 Task: Use the formula "DOLLARFR" in spreadsheet "Project portfolio".
Action: Mouse moved to (209, 406)
Screenshot: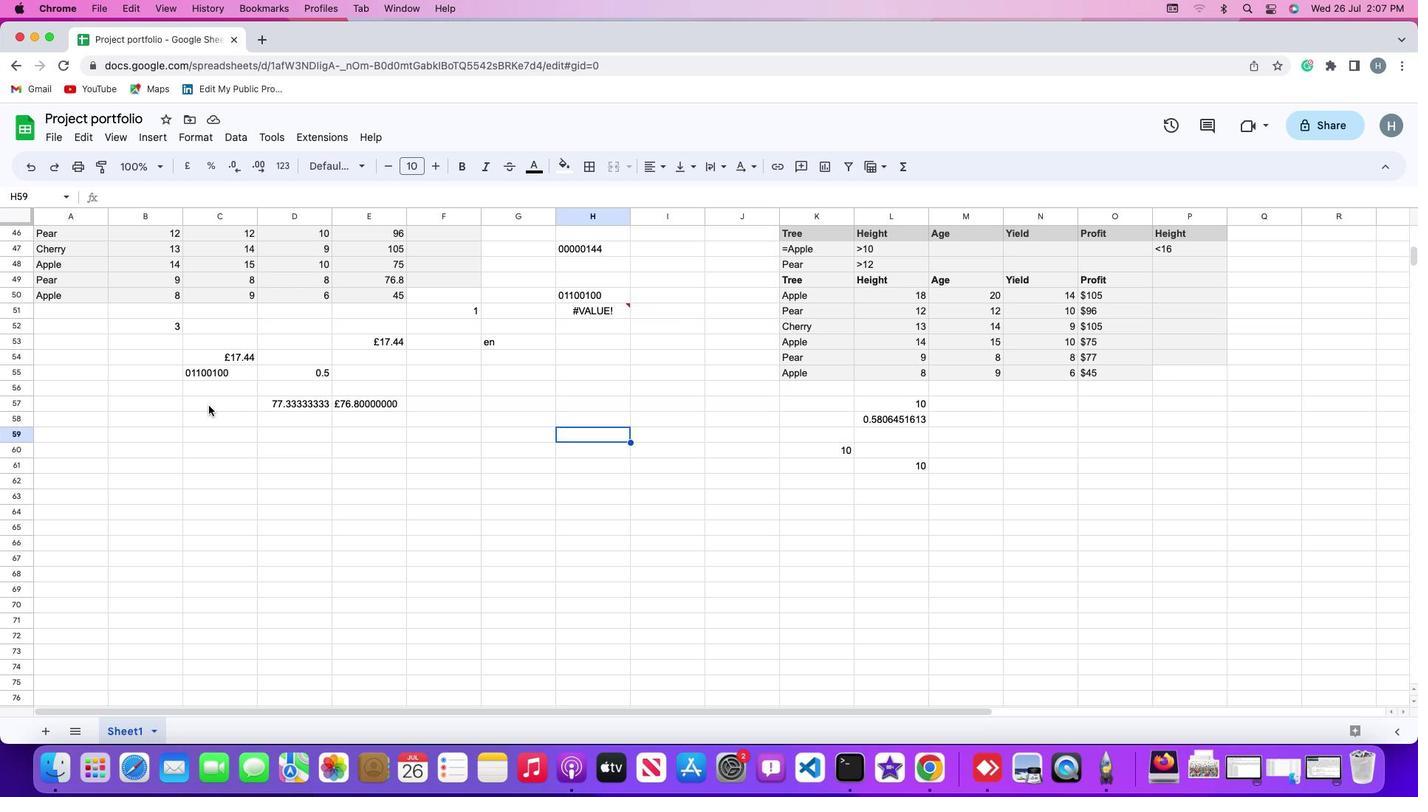 
Action: Mouse pressed left at (209, 406)
Screenshot: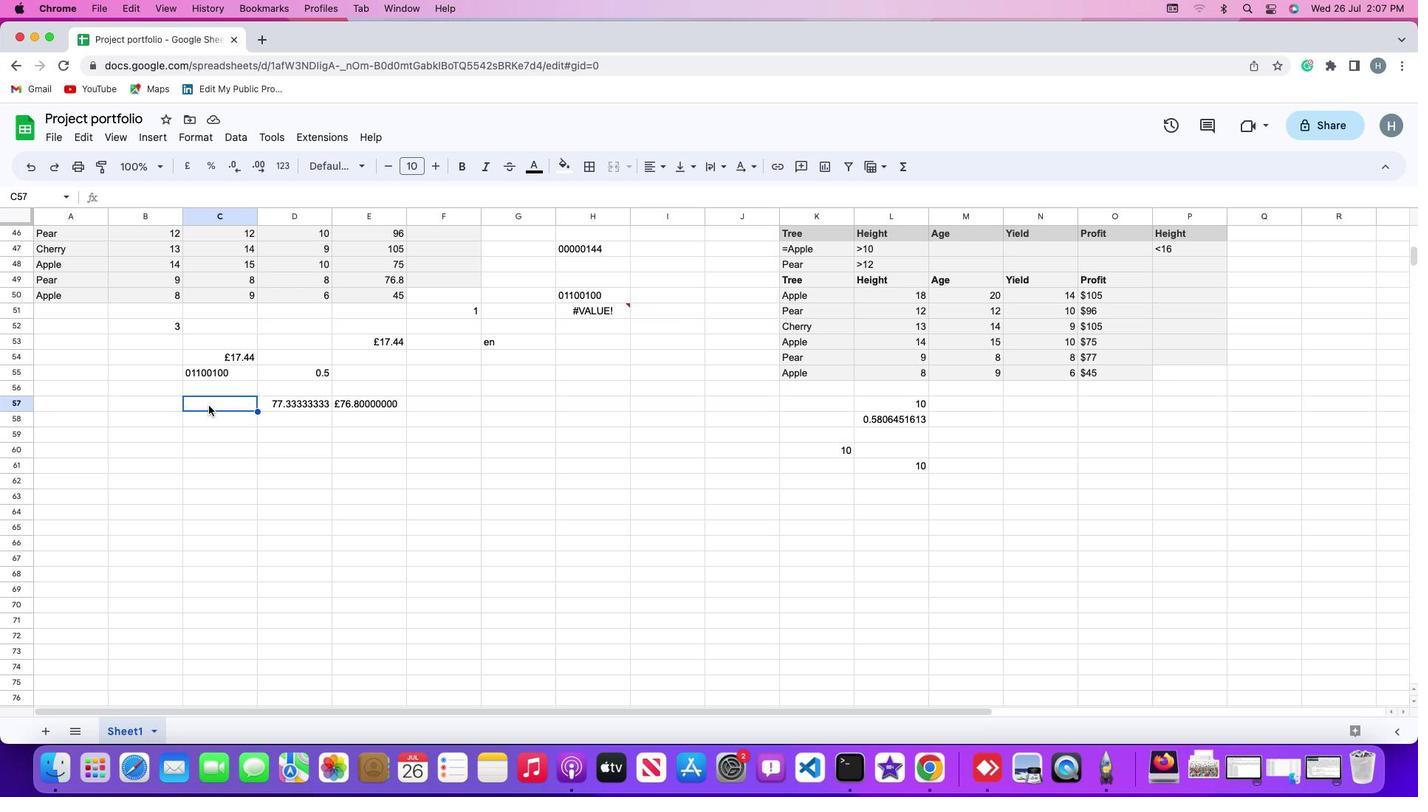 
Action: Mouse moved to (158, 132)
Screenshot: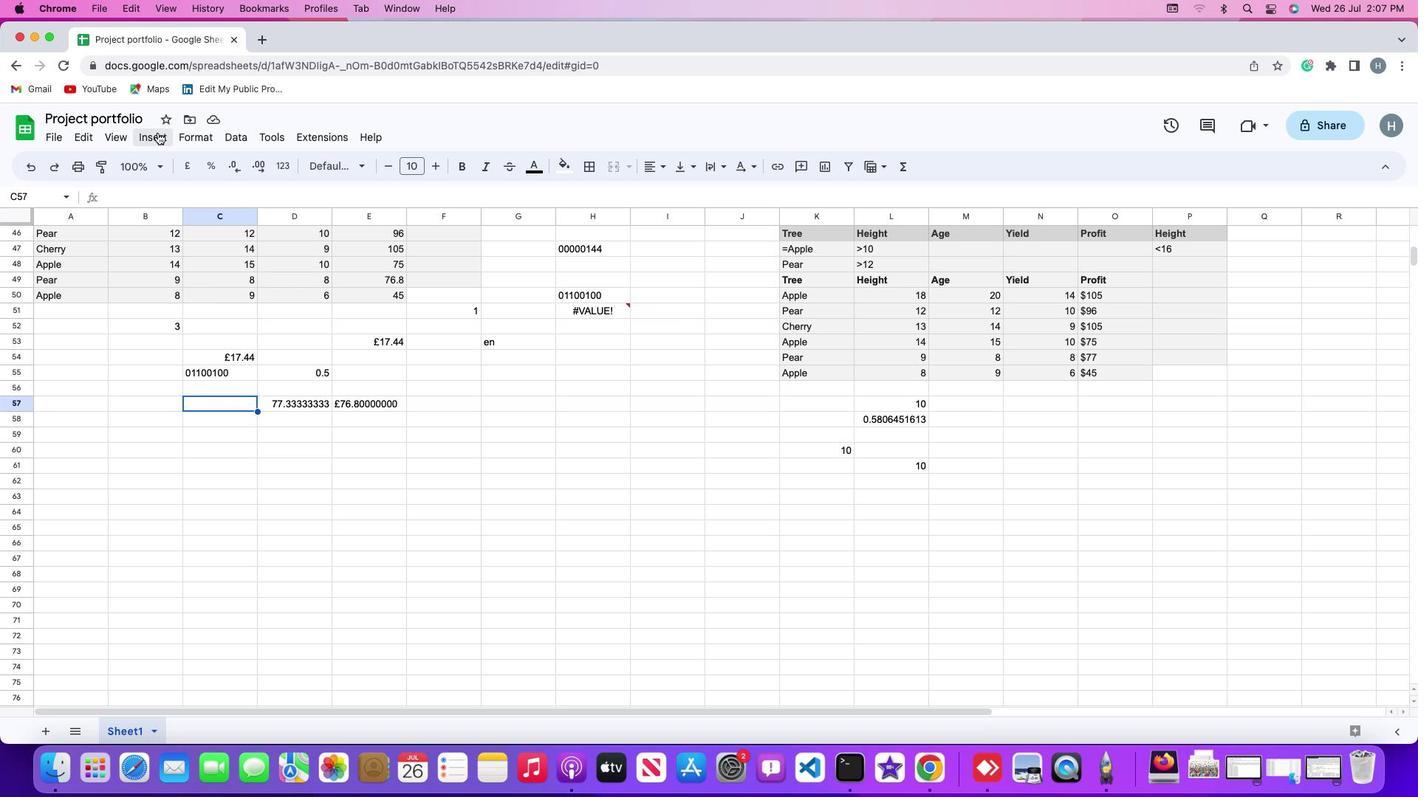 
Action: Mouse pressed left at (158, 132)
Screenshot: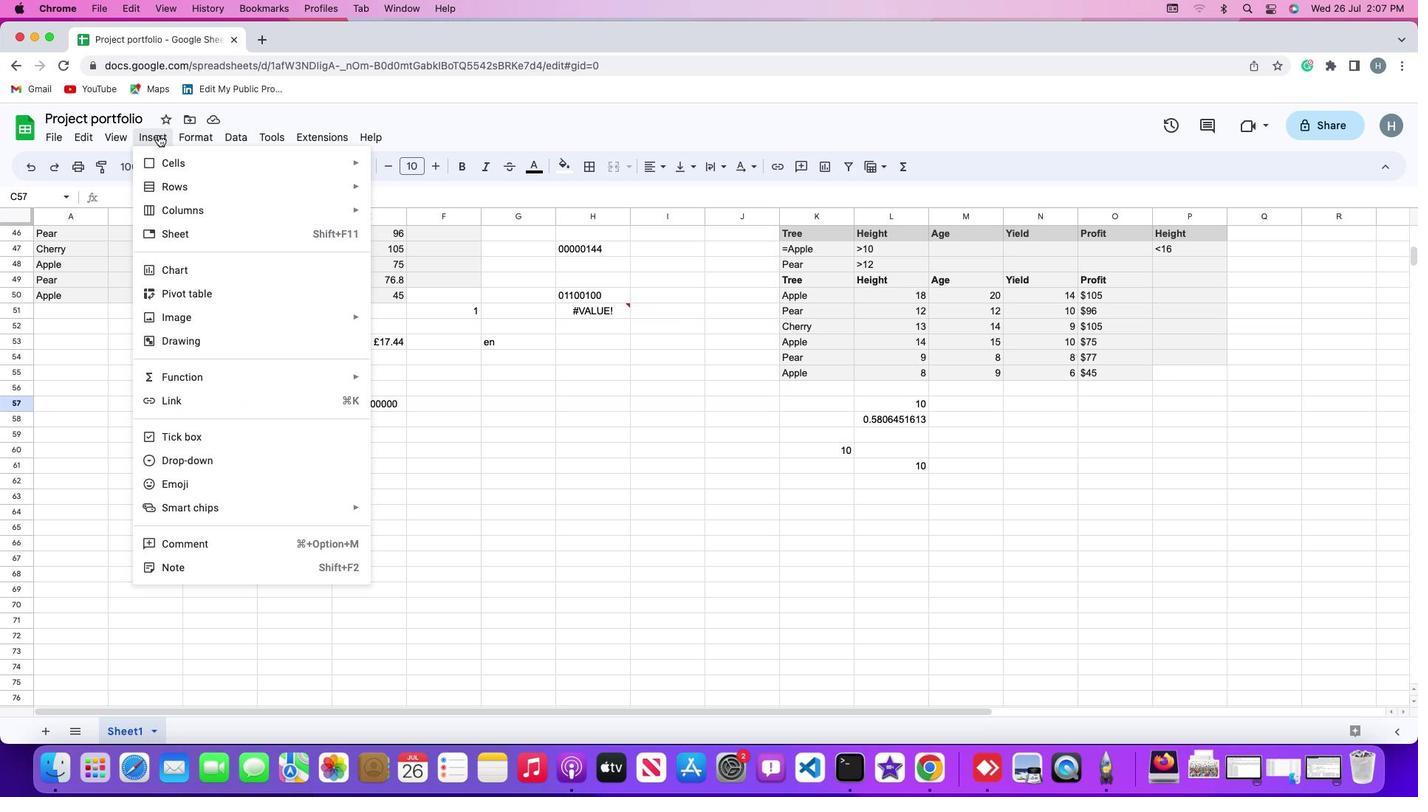 
Action: Mouse moved to (195, 378)
Screenshot: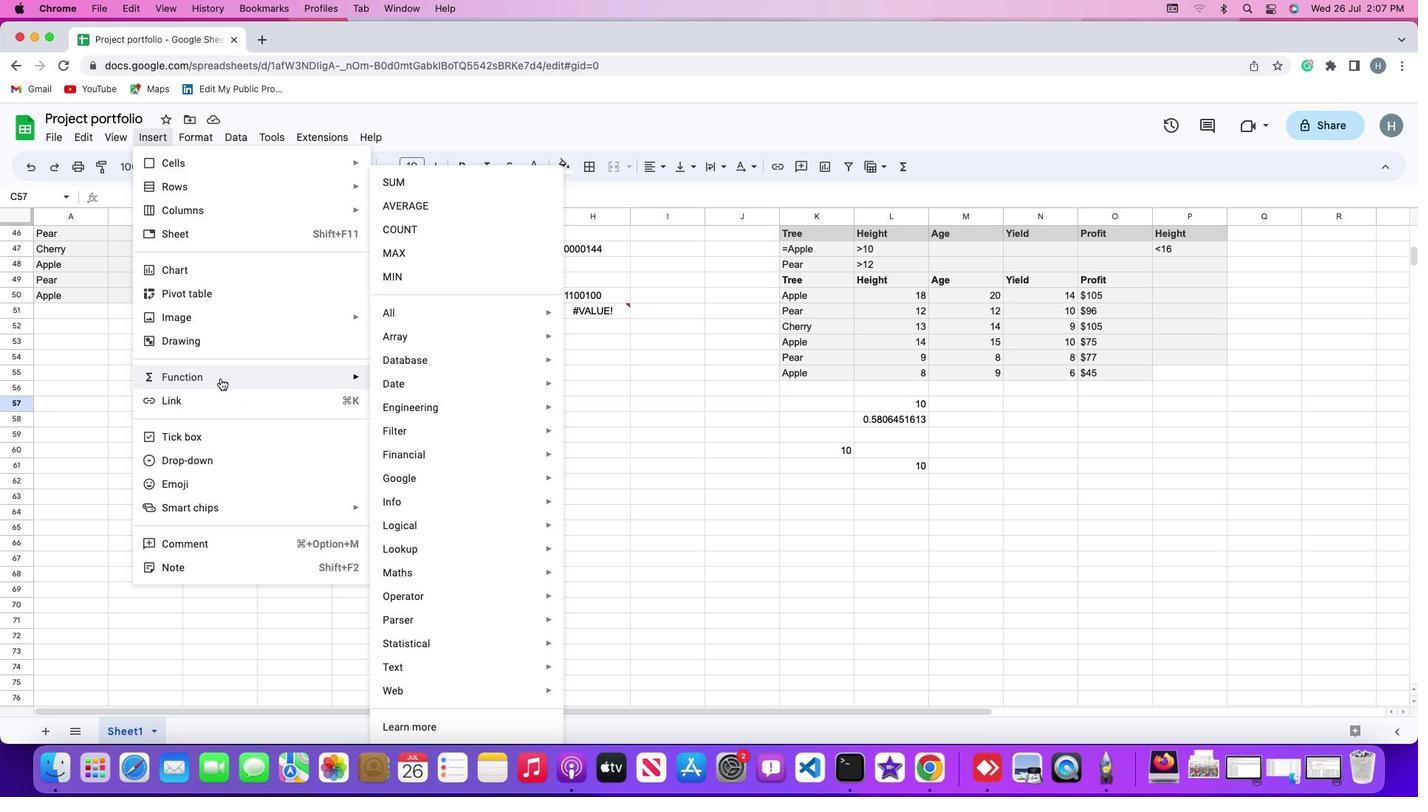 
Action: Mouse pressed left at (195, 378)
Screenshot: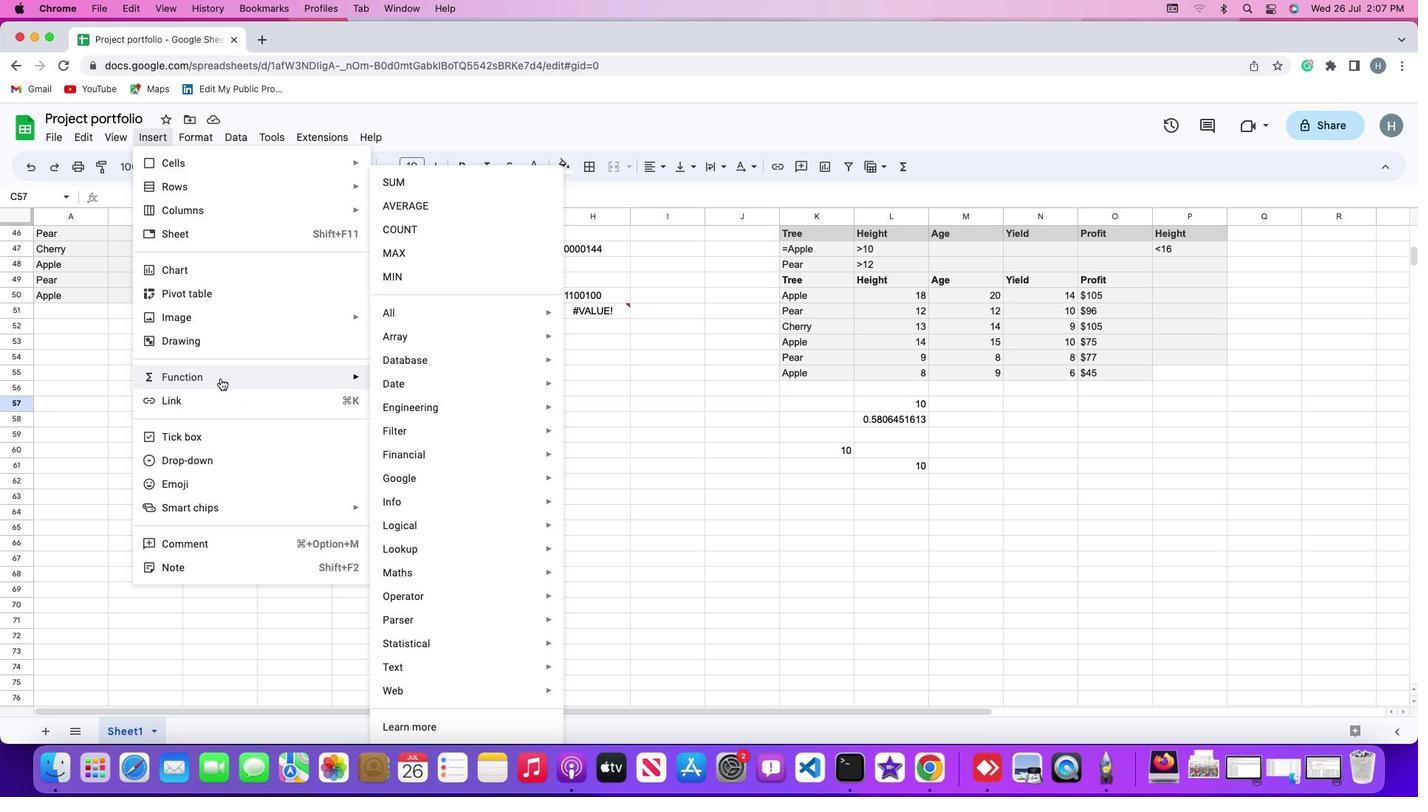 
Action: Mouse moved to (449, 316)
Screenshot: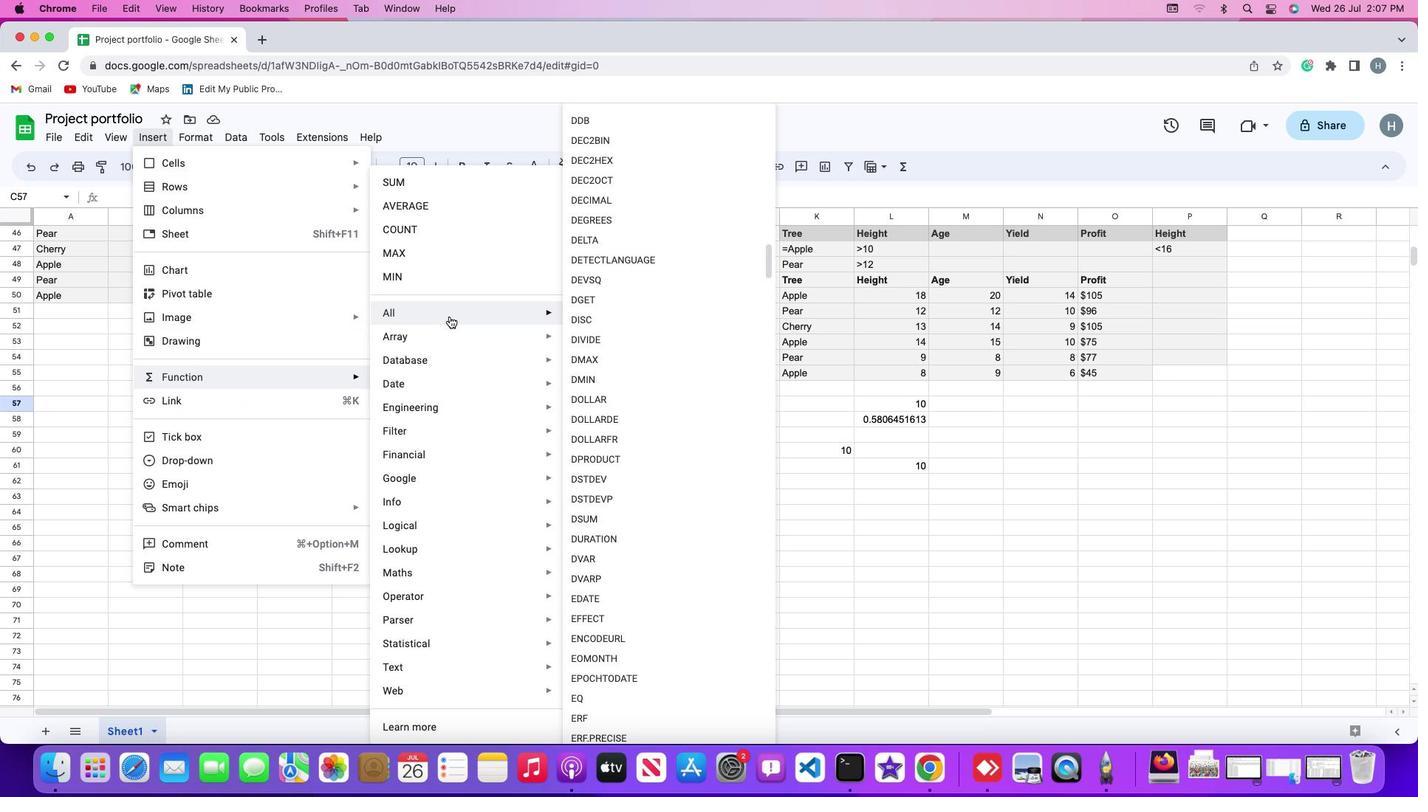 
Action: Mouse pressed left at (449, 316)
Screenshot: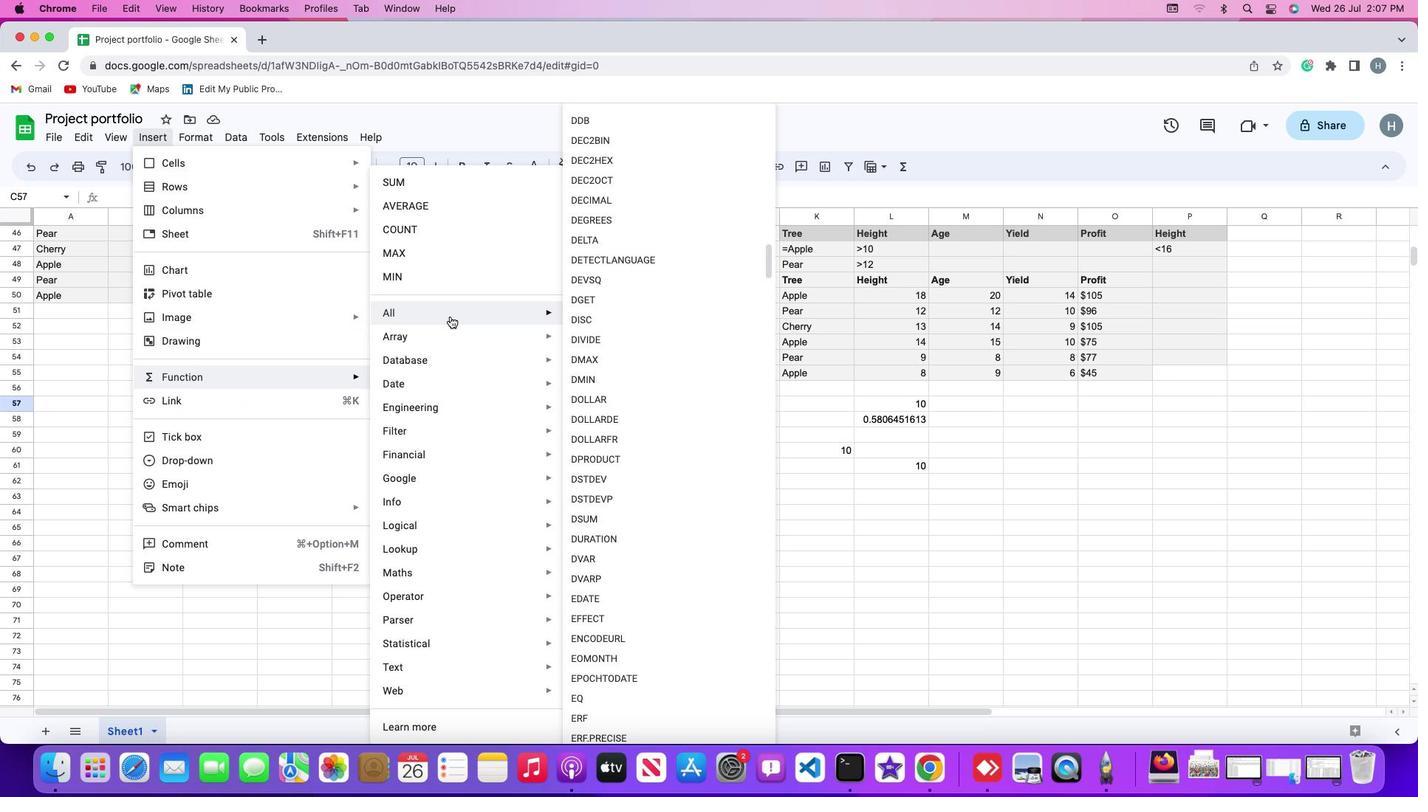 
Action: Mouse moved to (593, 441)
Screenshot: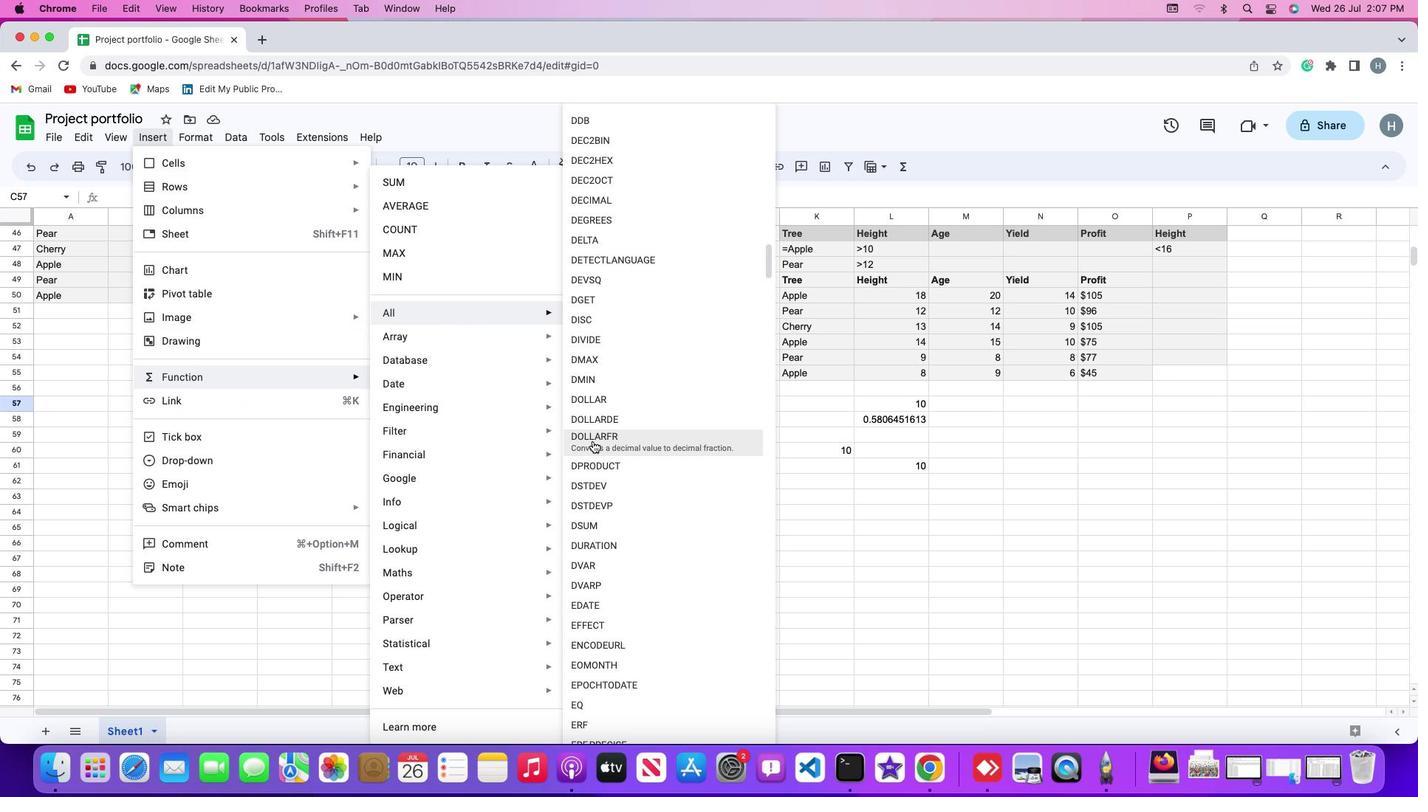 
Action: Mouse pressed left at (593, 441)
Screenshot: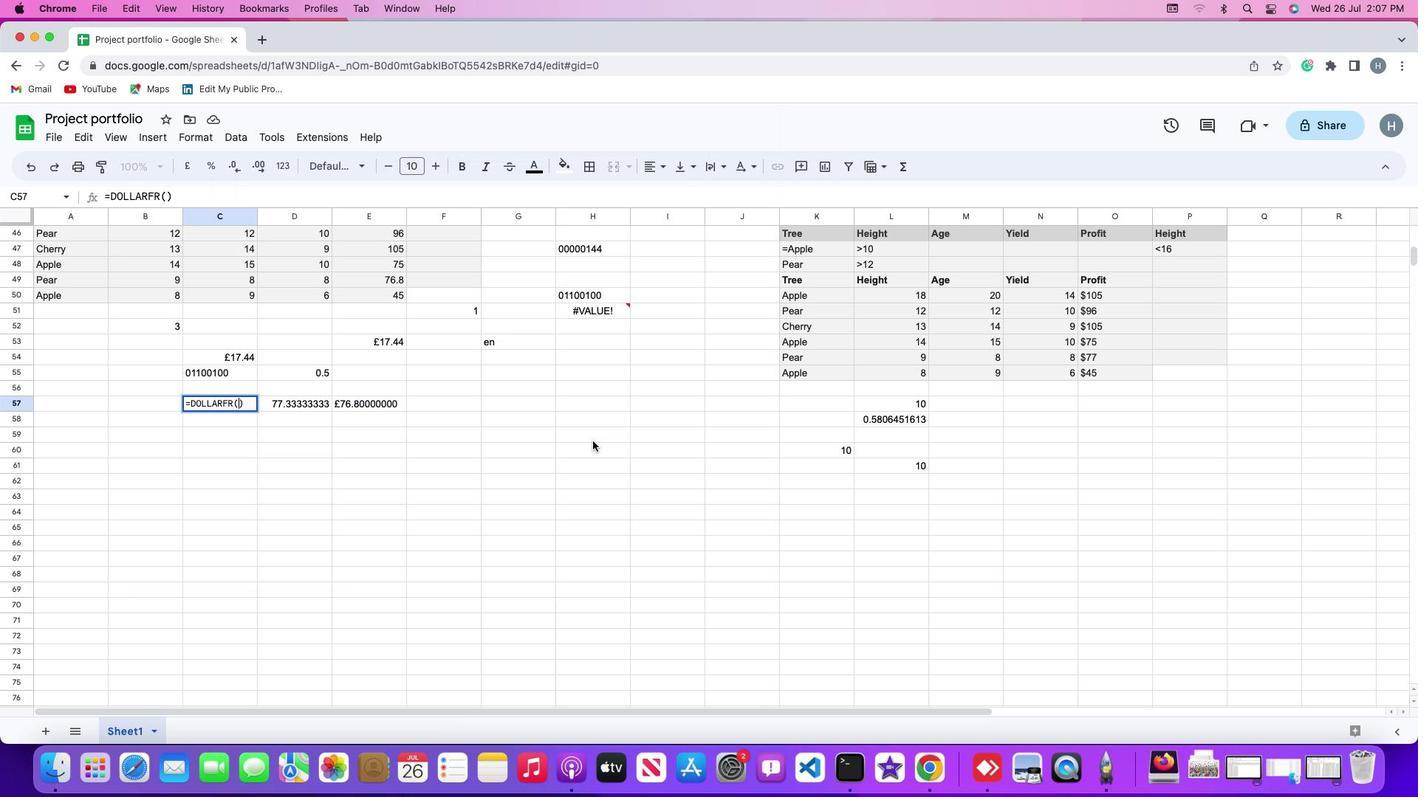 
Action: Mouse moved to (377, 276)
Screenshot: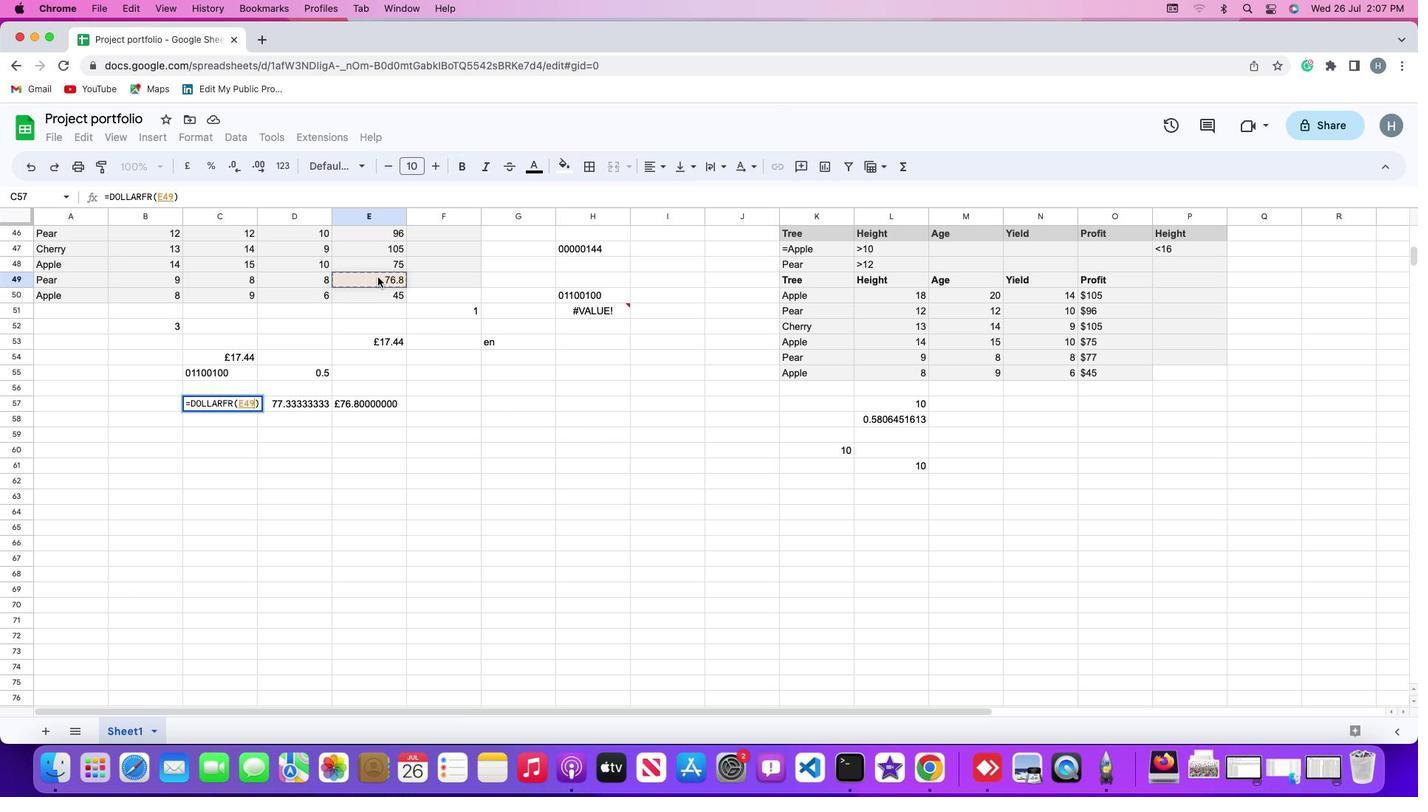 
Action: Mouse pressed left at (377, 276)
Screenshot: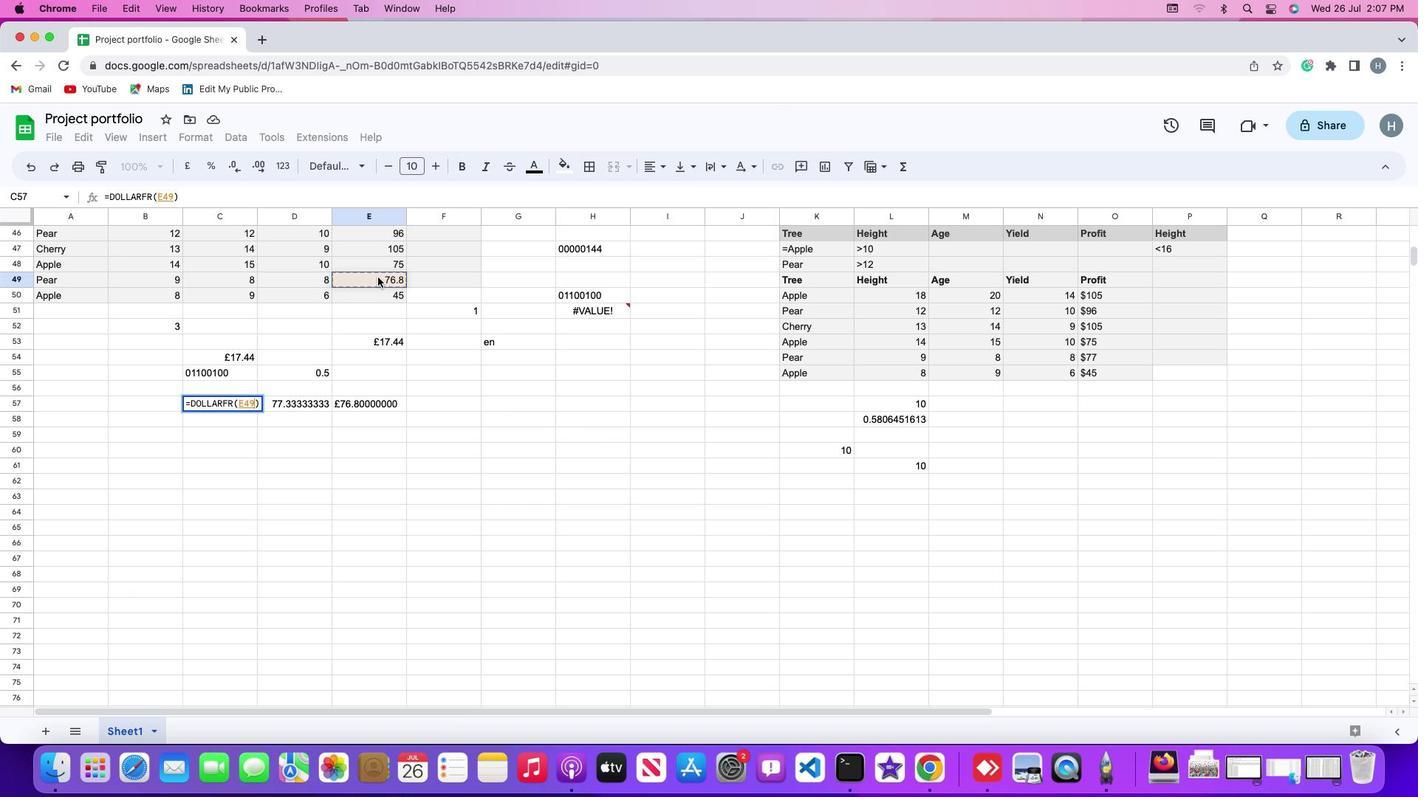 
Action: Key pressed ','
Screenshot: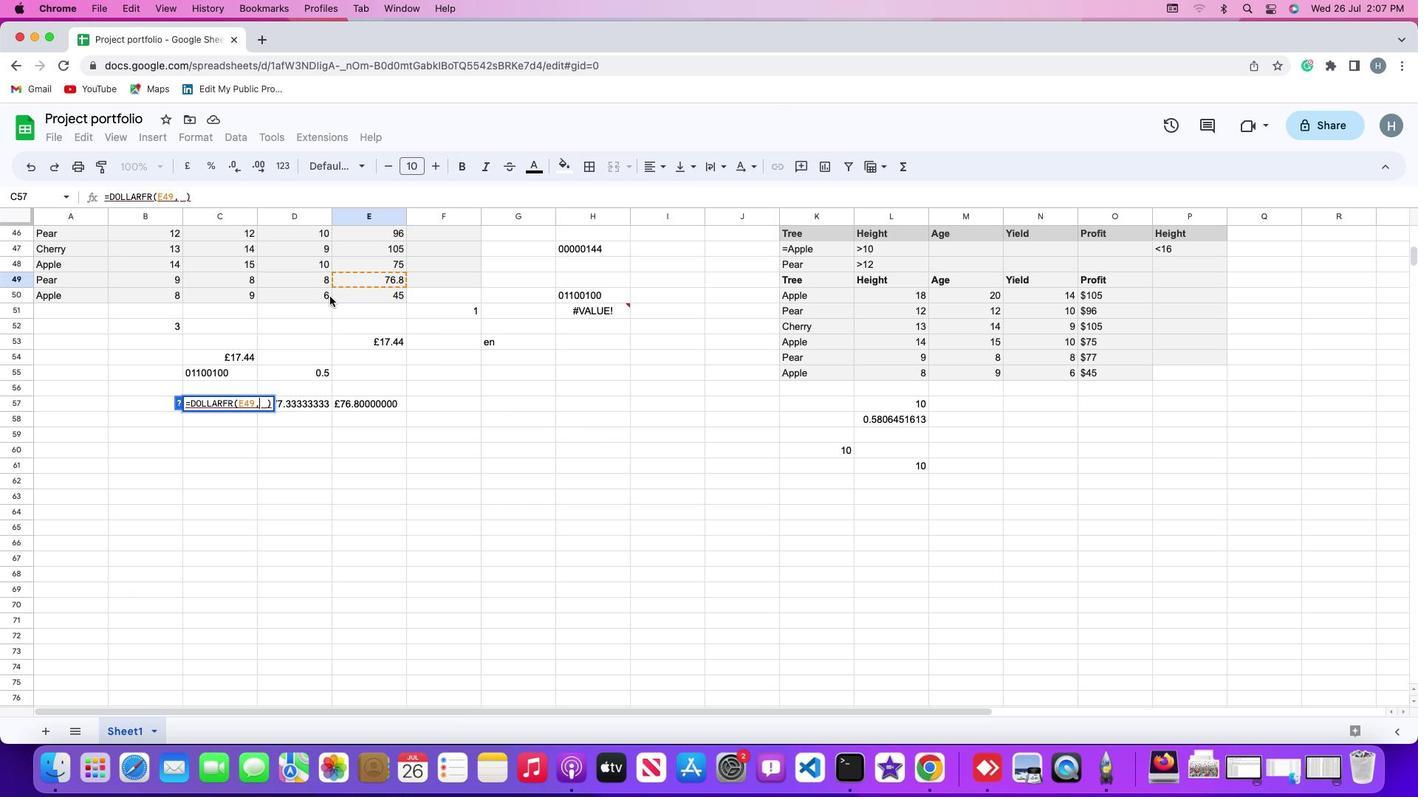 
Action: Mouse moved to (311, 296)
Screenshot: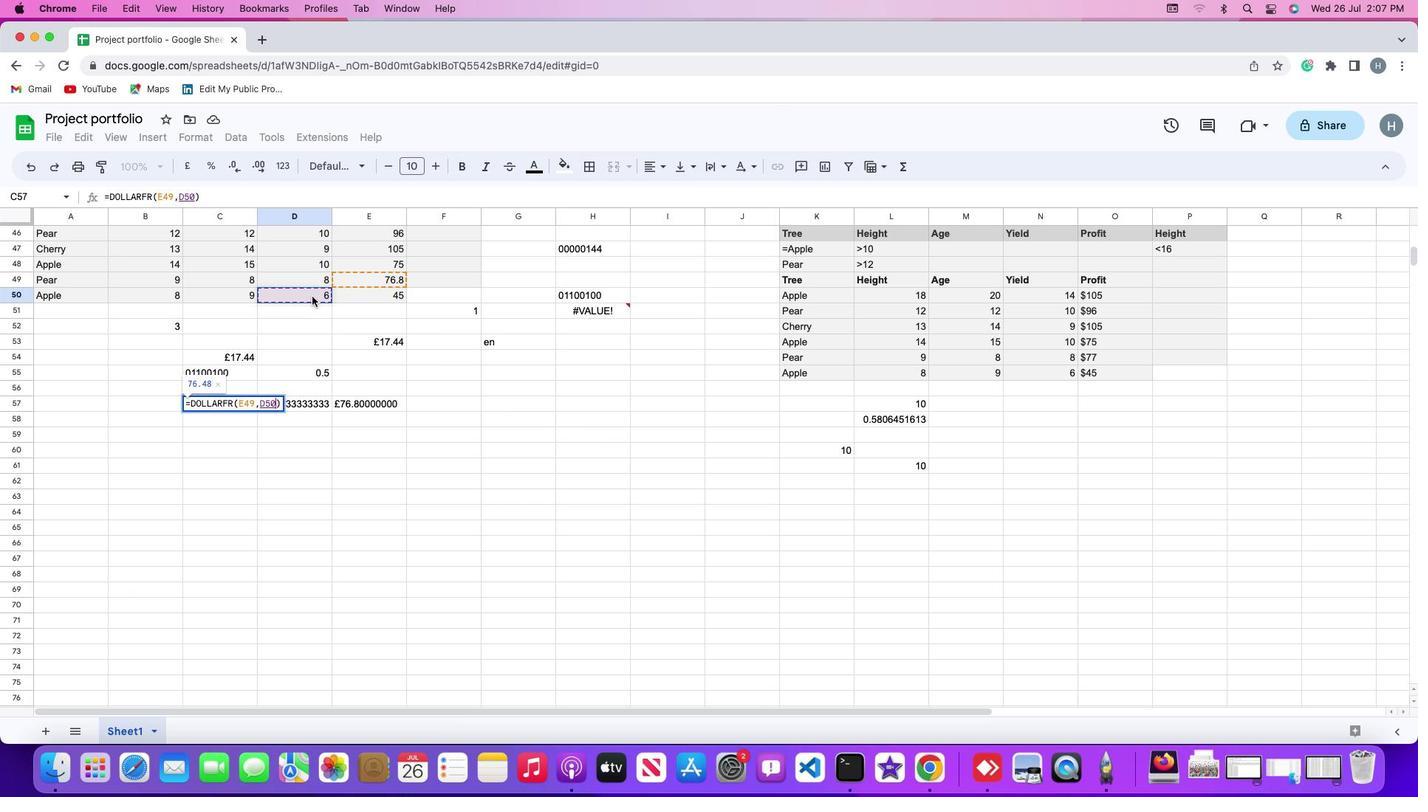 
Action: Mouse pressed left at (311, 296)
Screenshot: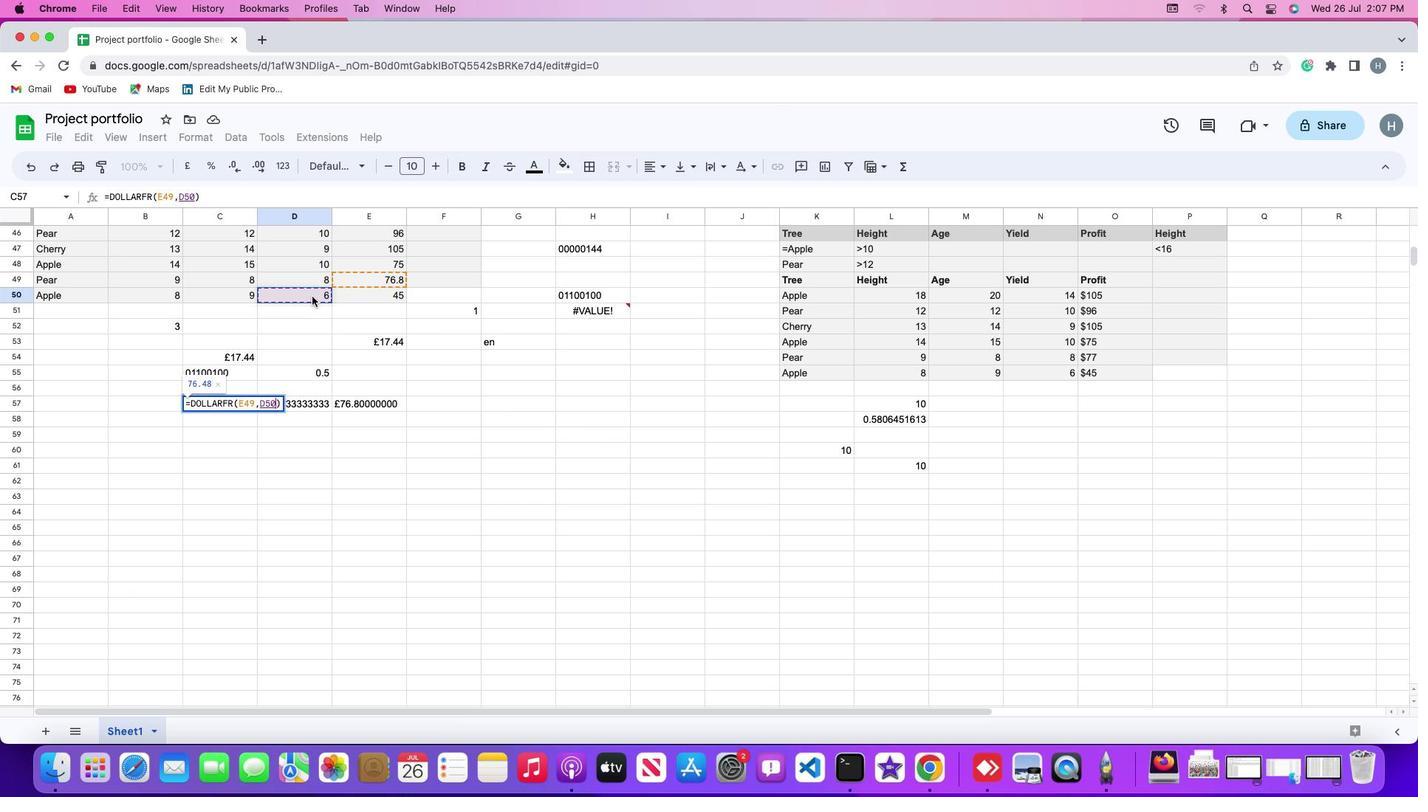
Action: Mouse moved to (311, 296)
Screenshot: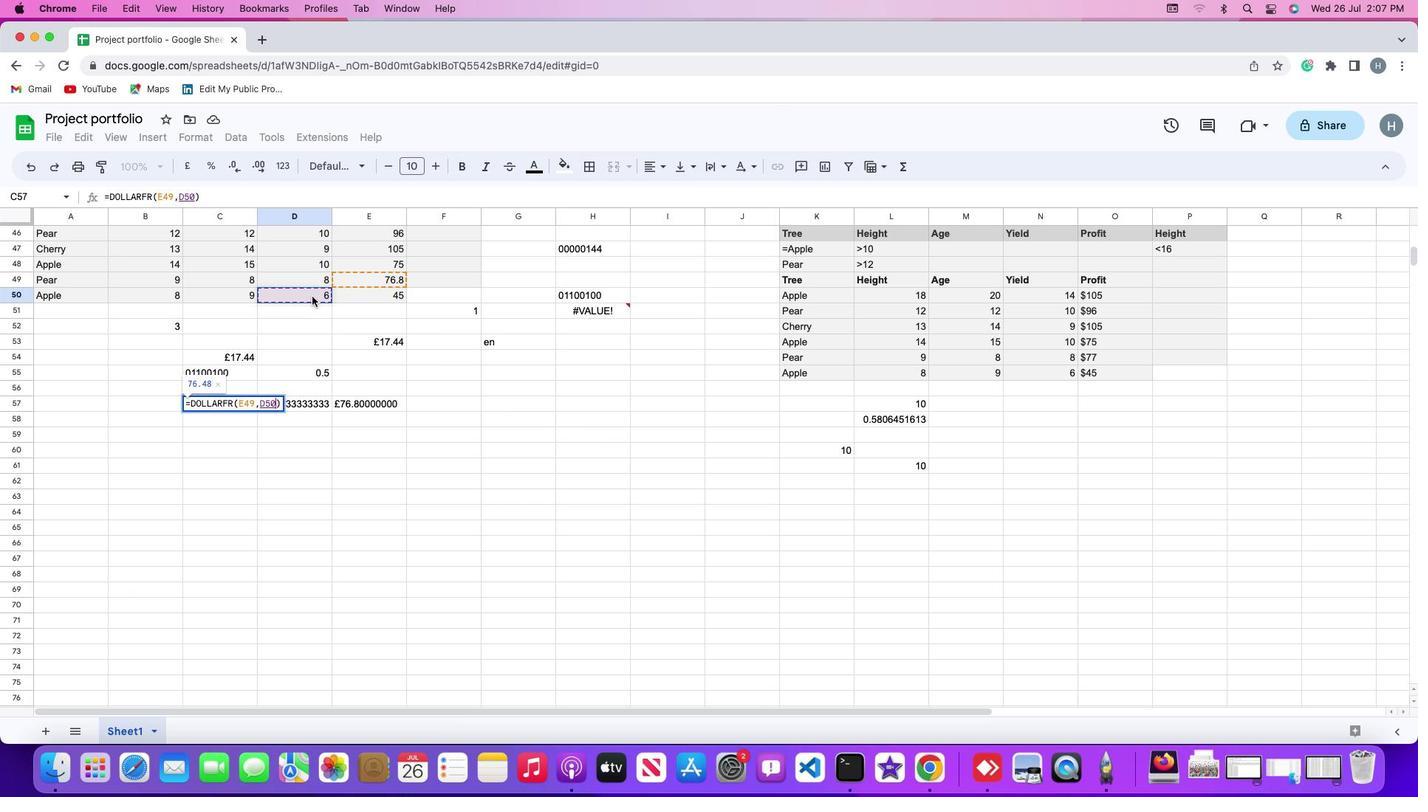 
Action: Key pressed Key.enter
Screenshot: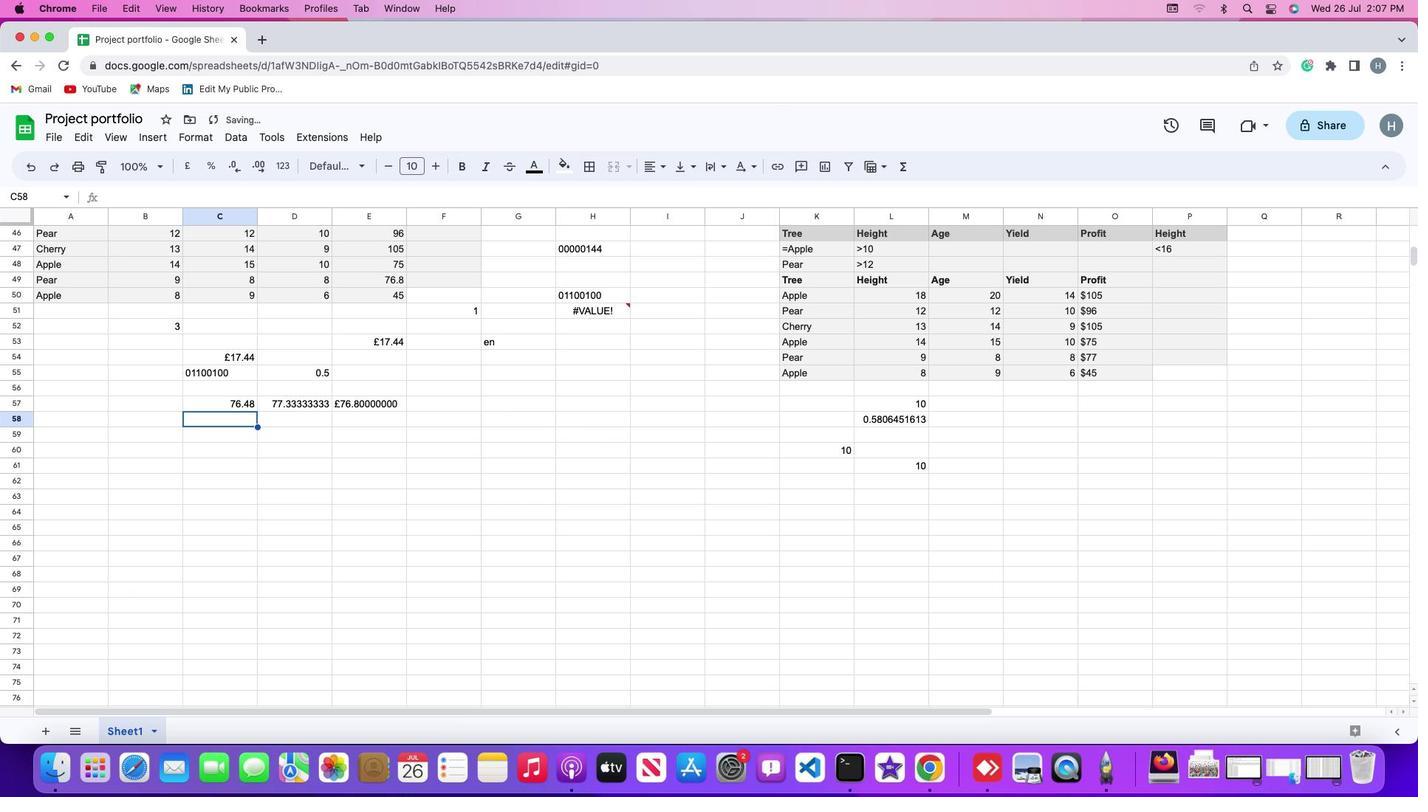 
